 Task: Find 4-star hotels.
Action: Mouse moved to (445, 102)
Screenshot: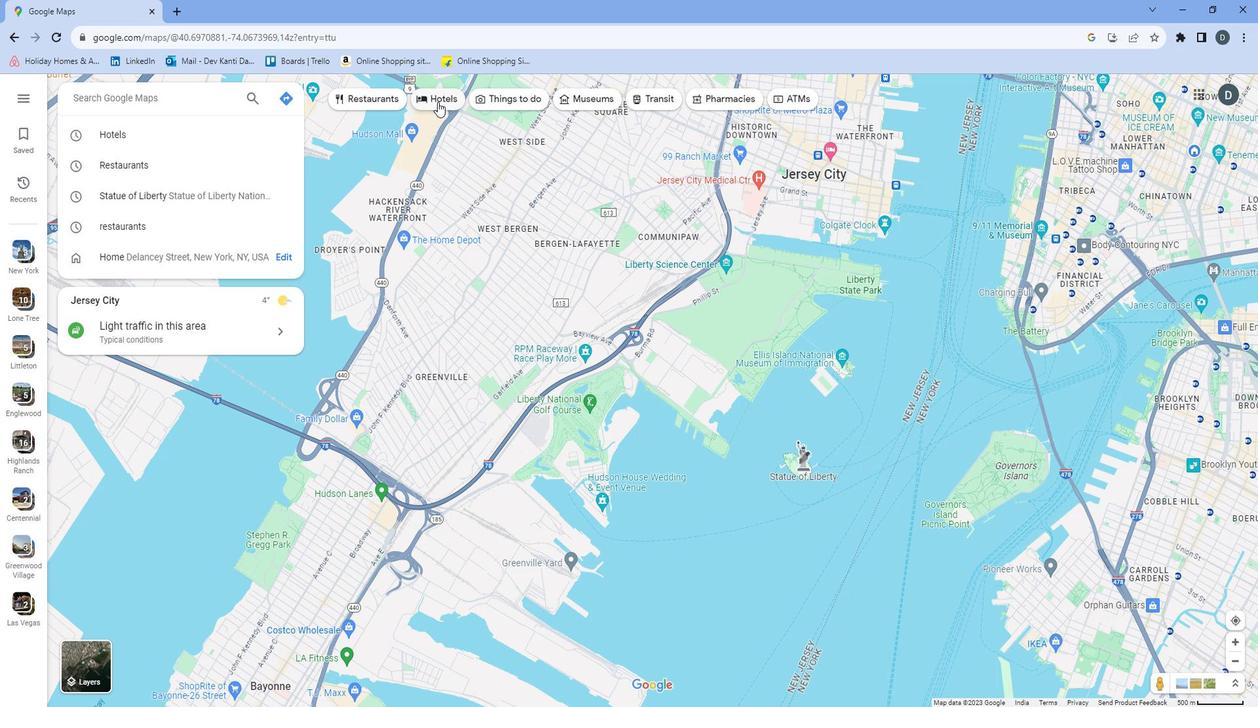 
Action: Mouse pressed left at (445, 102)
Screenshot: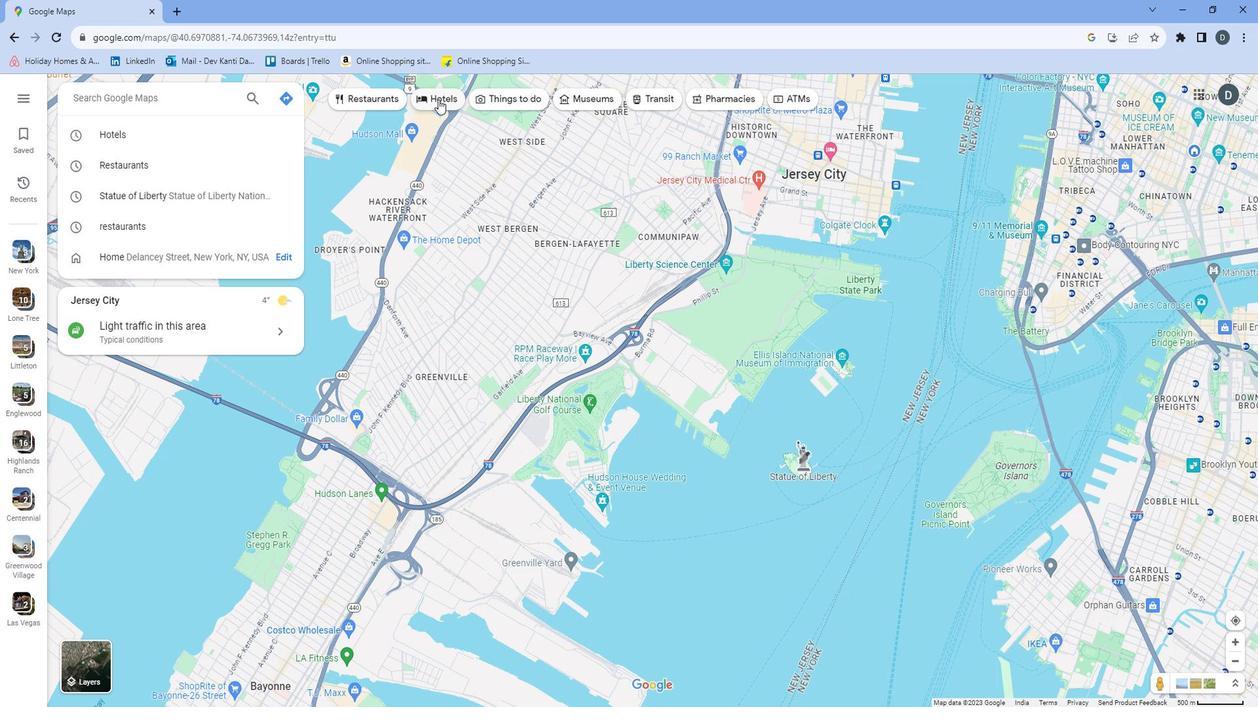 
Action: Mouse moved to (542, 100)
Screenshot: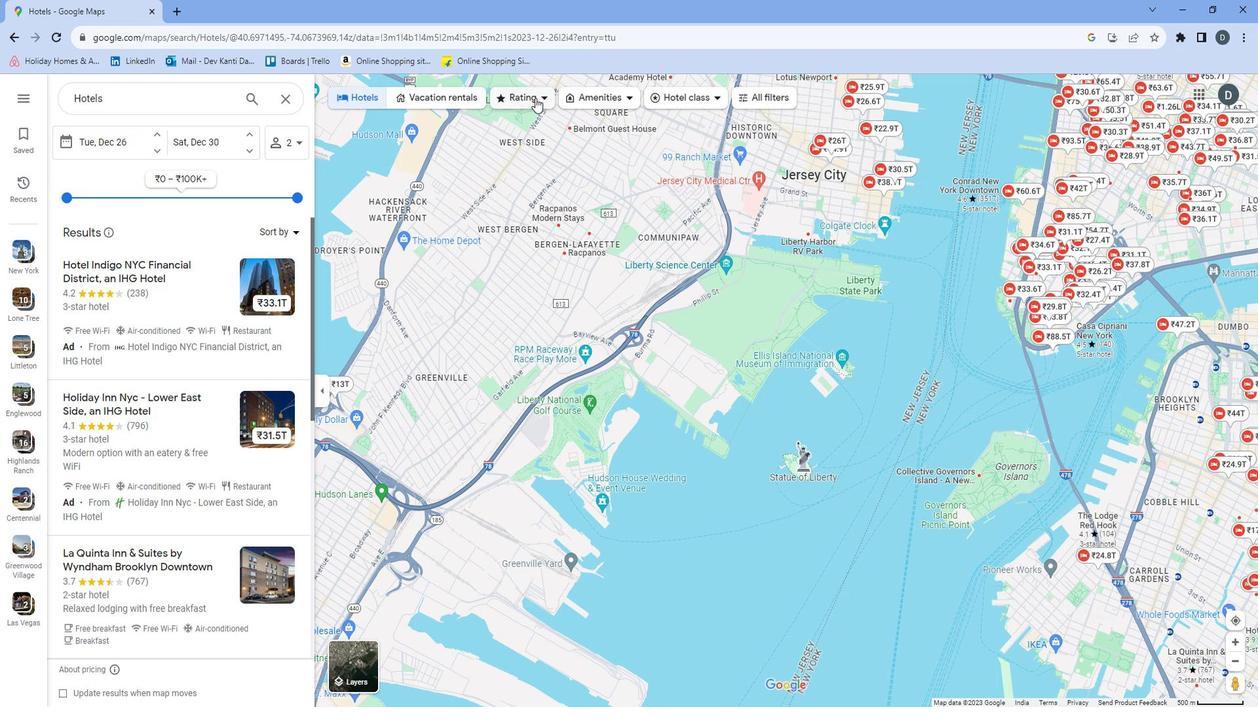 
Action: Mouse pressed left at (542, 100)
Screenshot: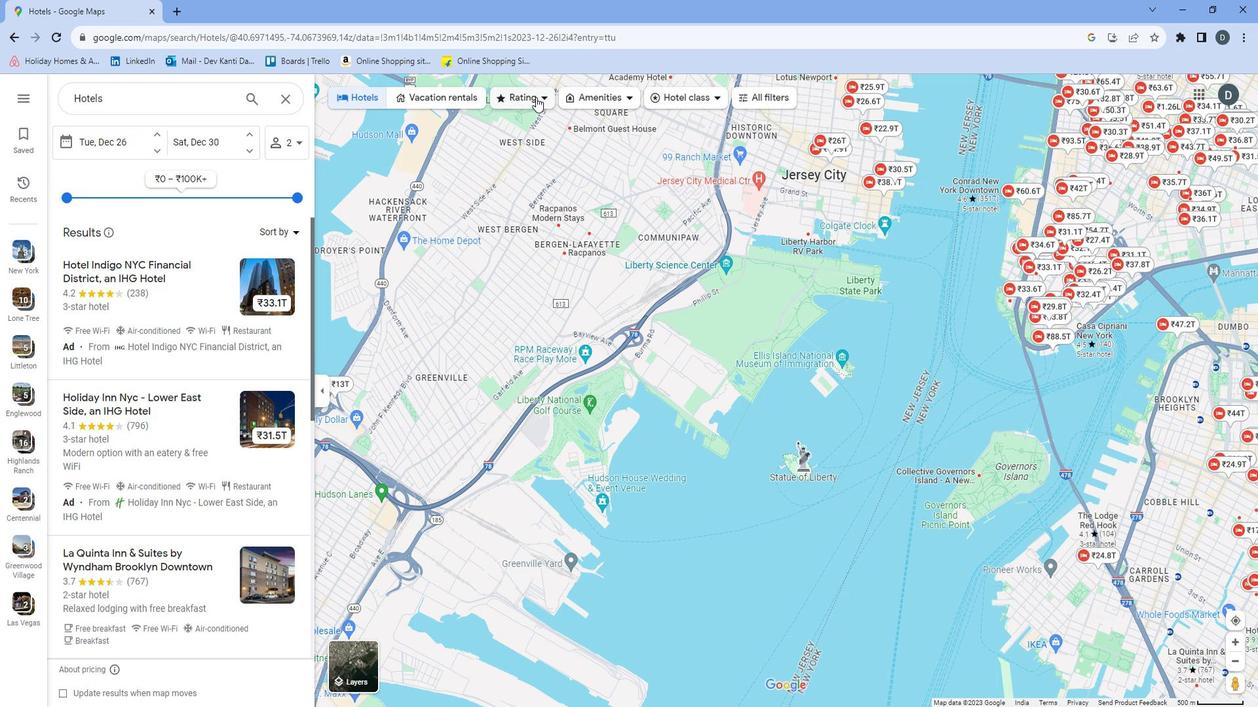 
Action: Mouse moved to (537, 233)
Screenshot: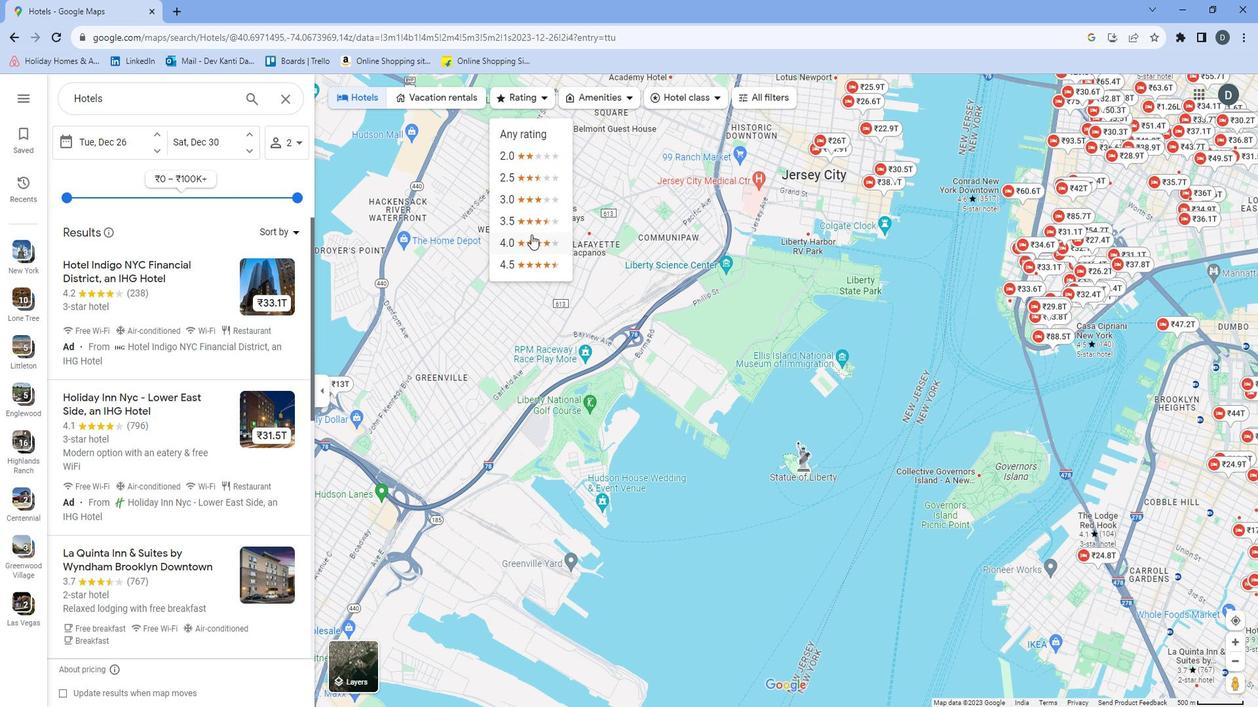 
Action: Mouse pressed left at (537, 233)
Screenshot: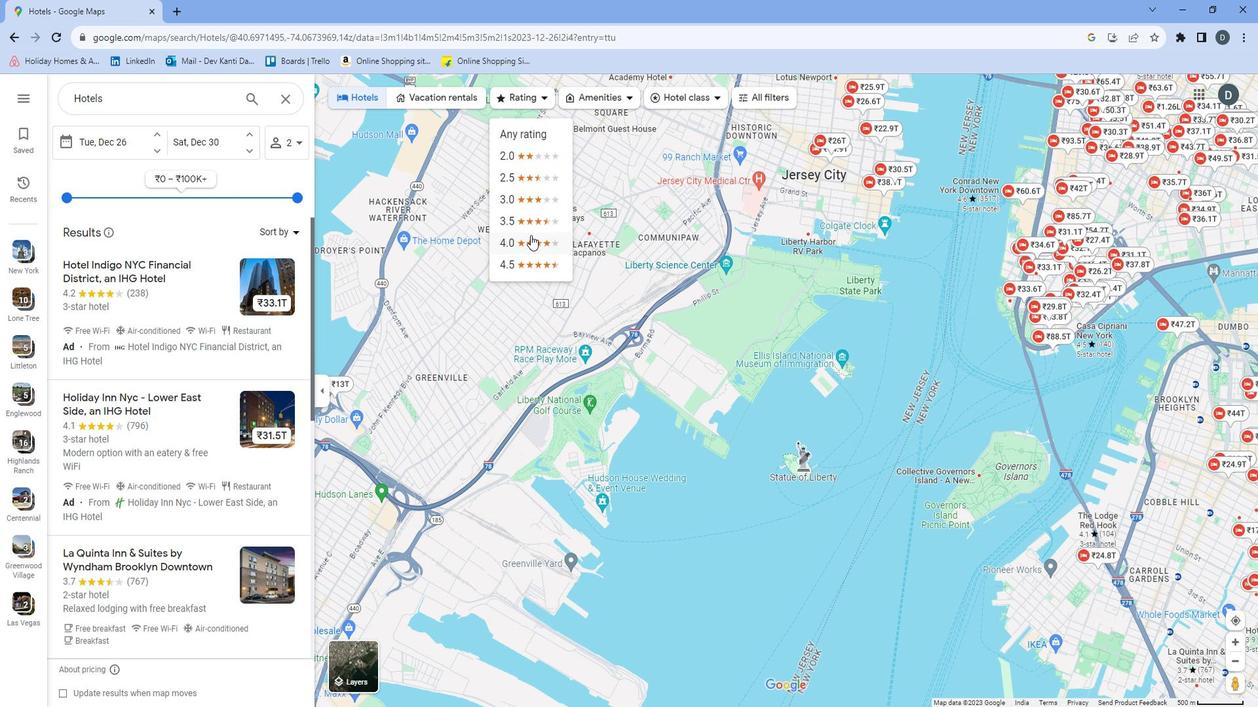 
Action: Mouse moved to (475, 304)
Screenshot: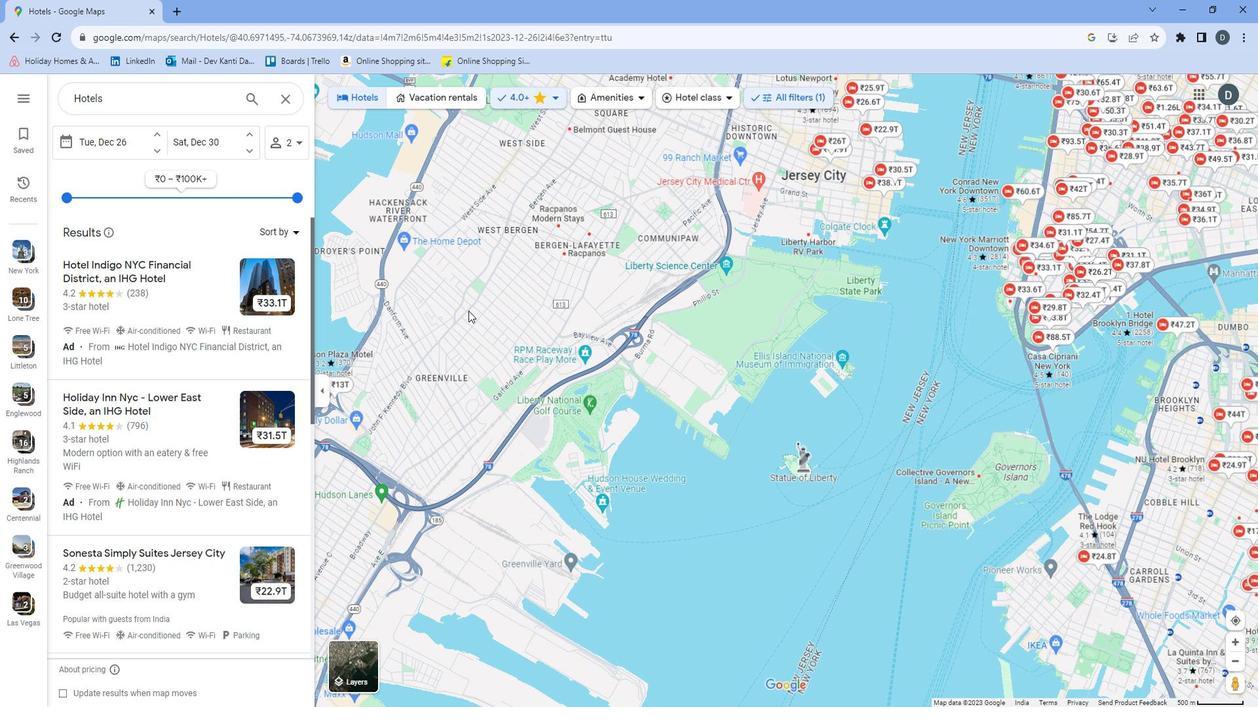 
